 Task: View the TRAVEL trailer
Action: Mouse pressed left at (153, 77)
Screenshot: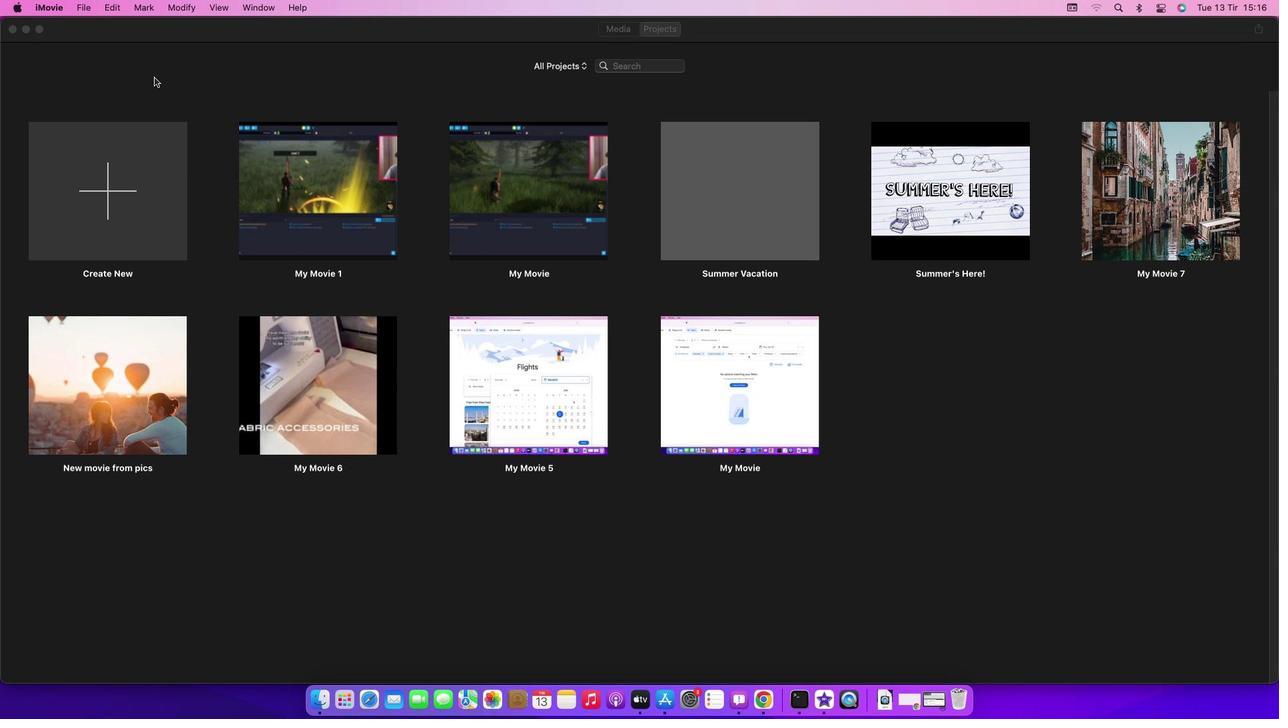 
Action: Mouse moved to (74, 7)
Screenshot: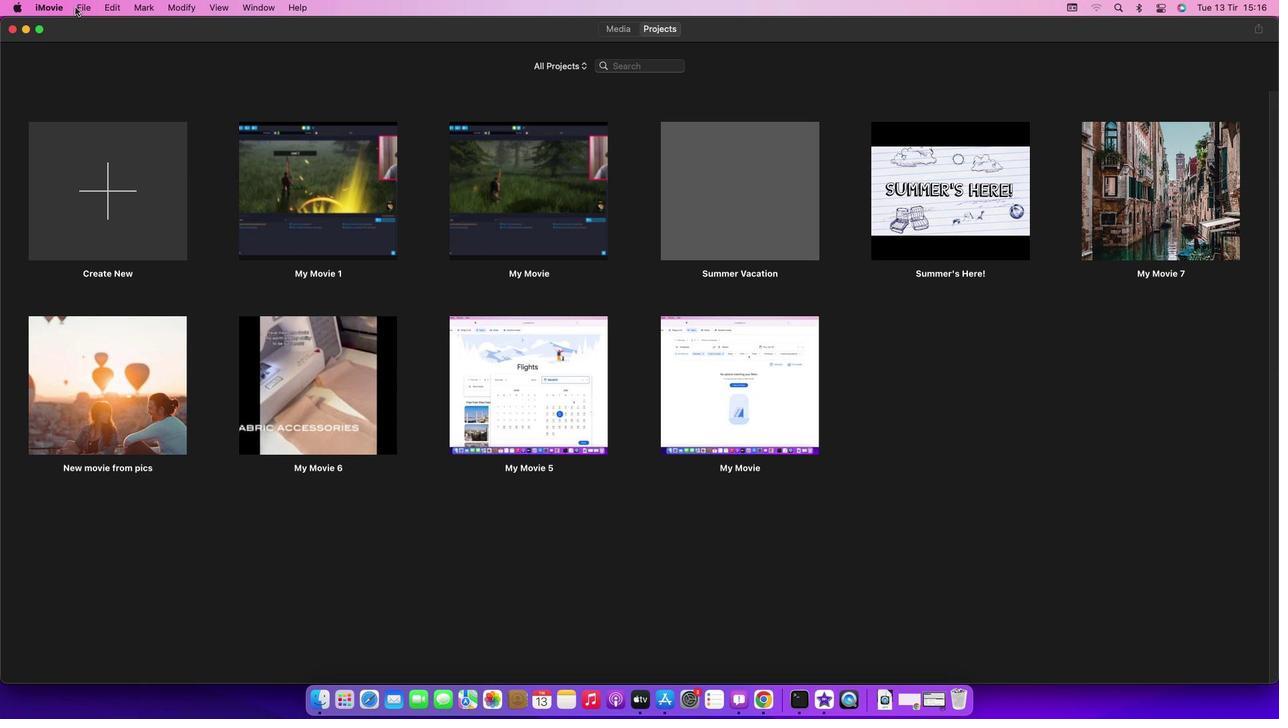 
Action: Mouse pressed left at (74, 7)
Screenshot: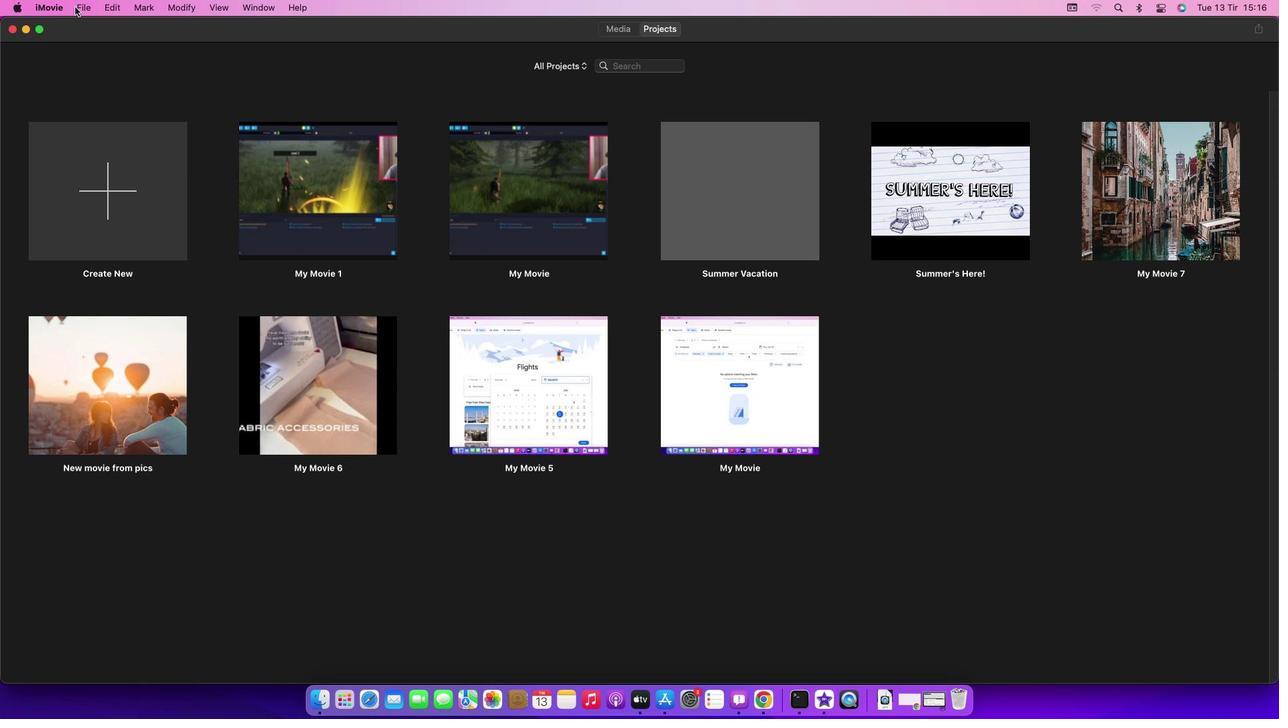 
Action: Mouse moved to (119, 45)
Screenshot: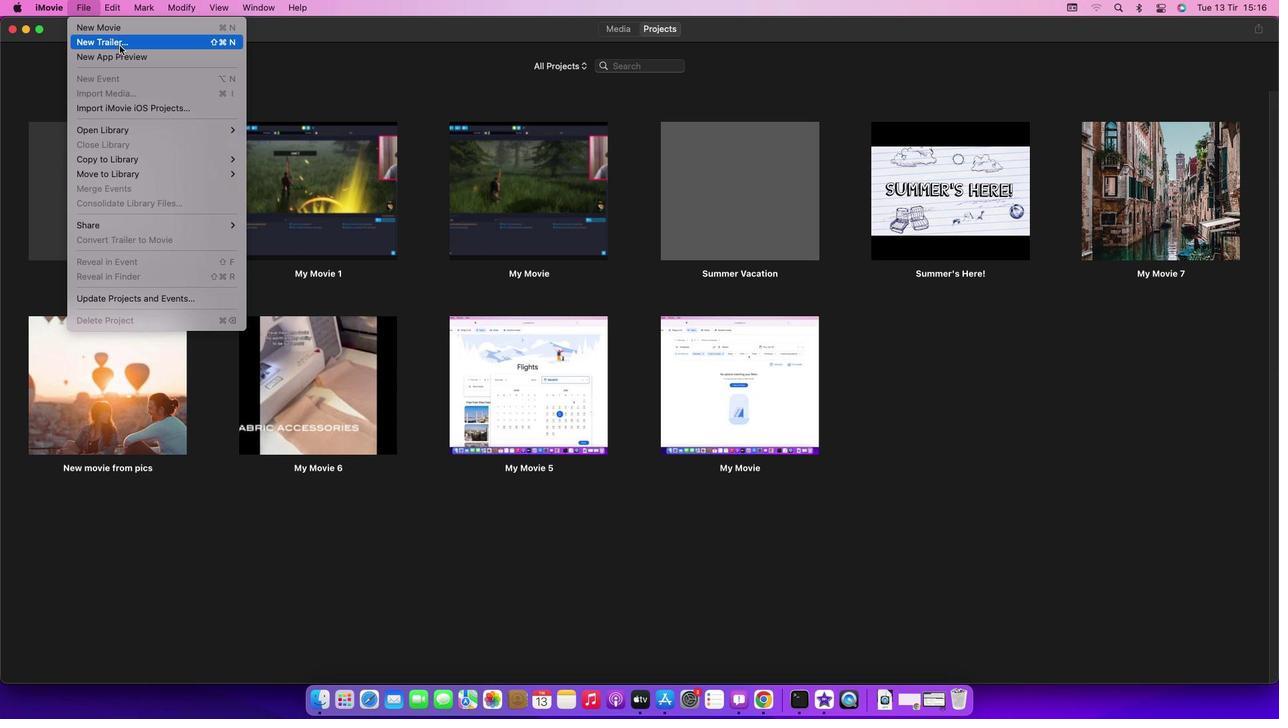 
Action: Mouse pressed left at (119, 45)
Screenshot: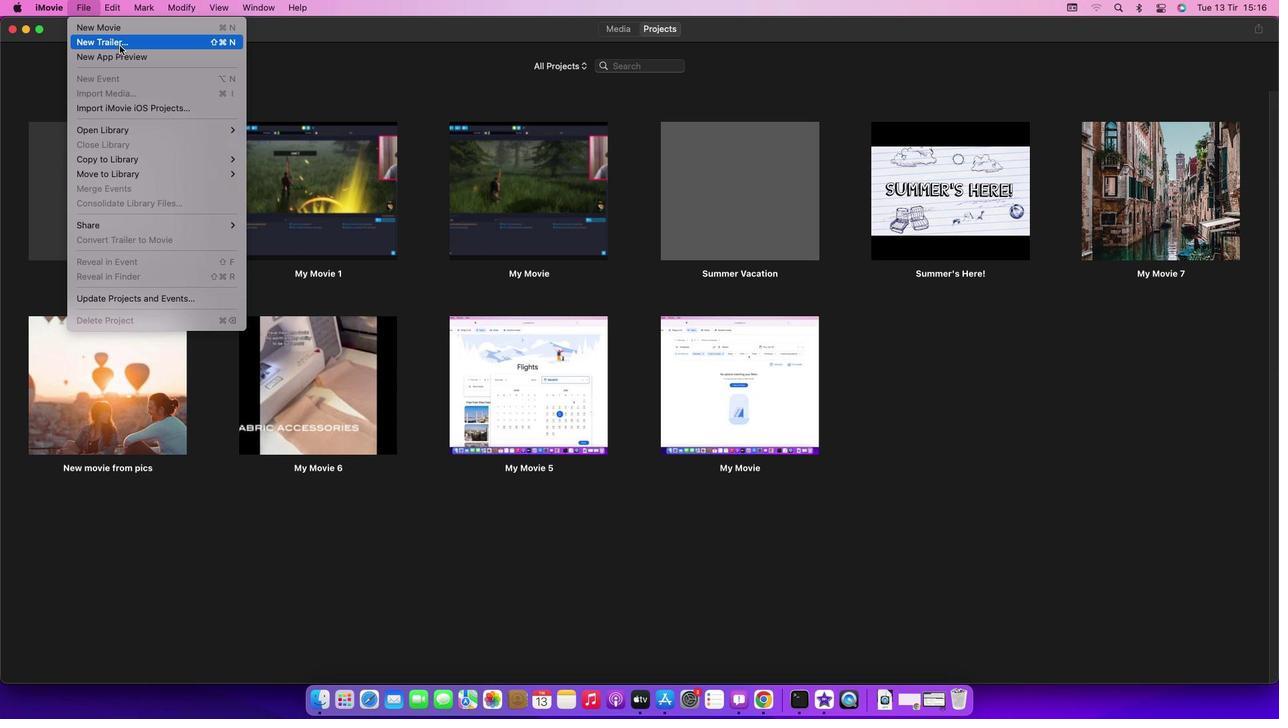 
Action: Mouse moved to (771, 377)
Screenshot: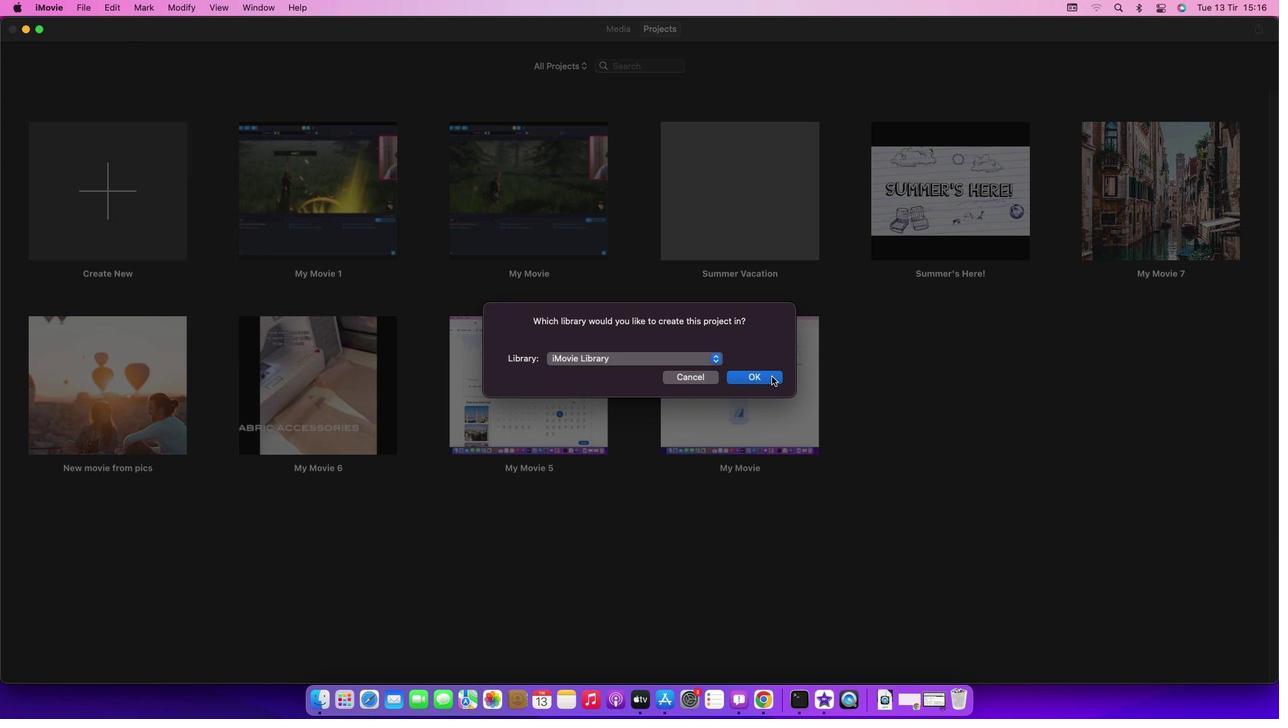 
Action: Mouse pressed left at (771, 377)
Screenshot: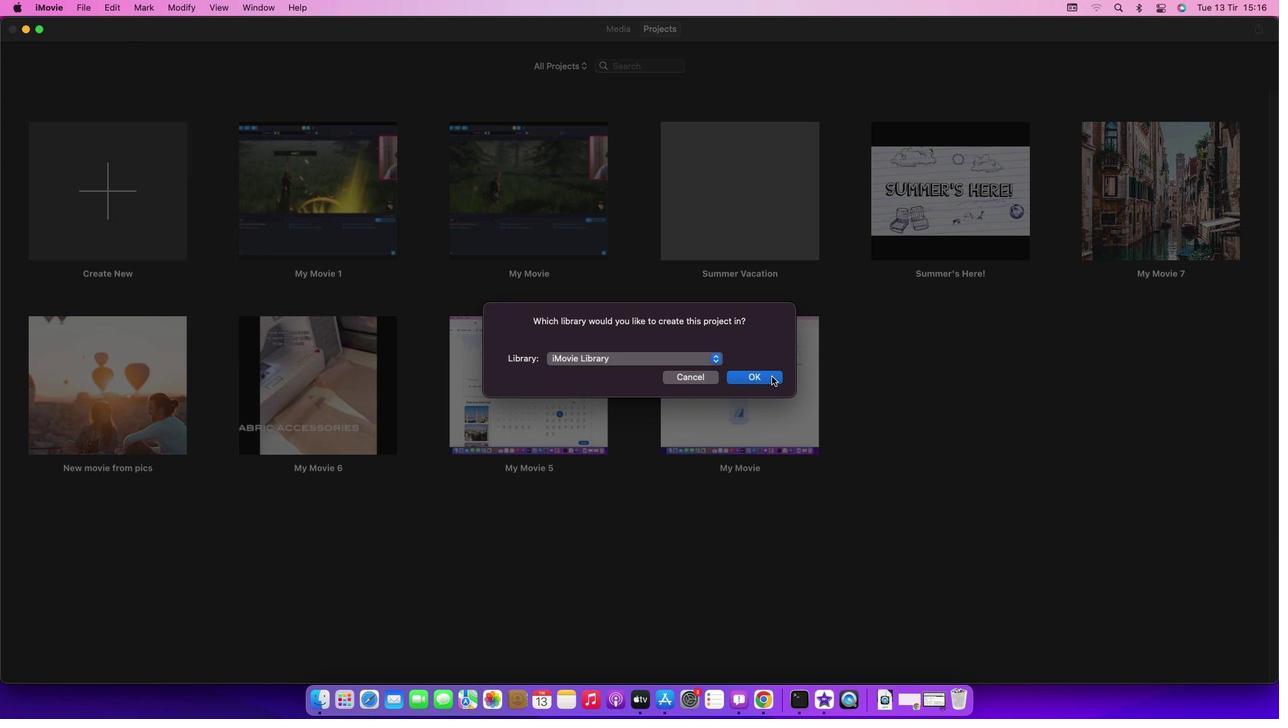 
Action: Mouse moved to (685, 462)
Screenshot: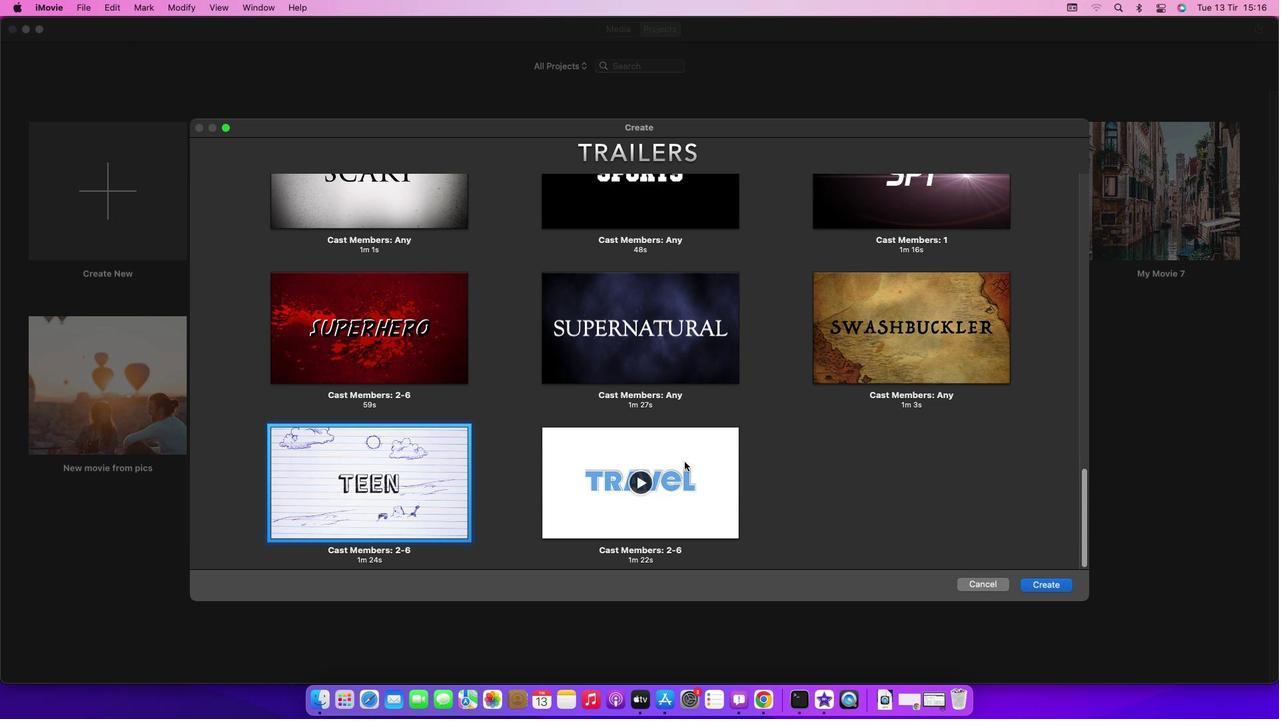 
Action: Mouse pressed left at (685, 462)
Screenshot: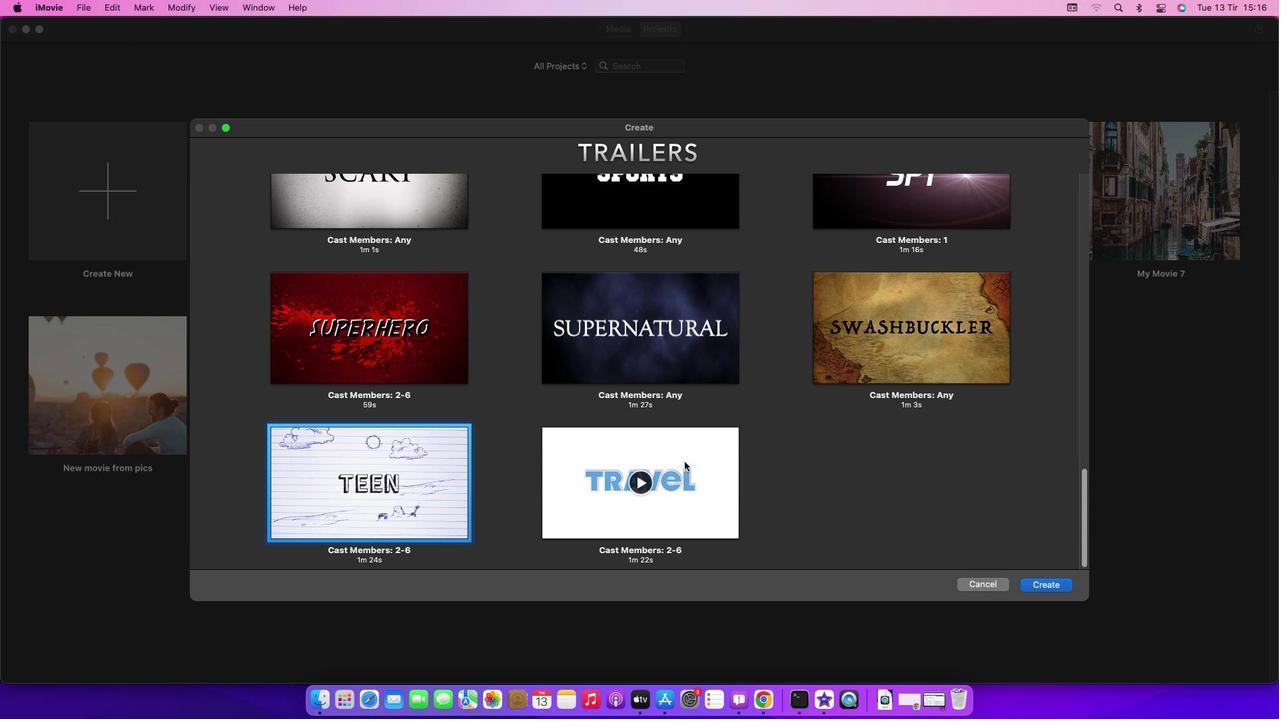 
Action: Mouse moved to (1056, 585)
Screenshot: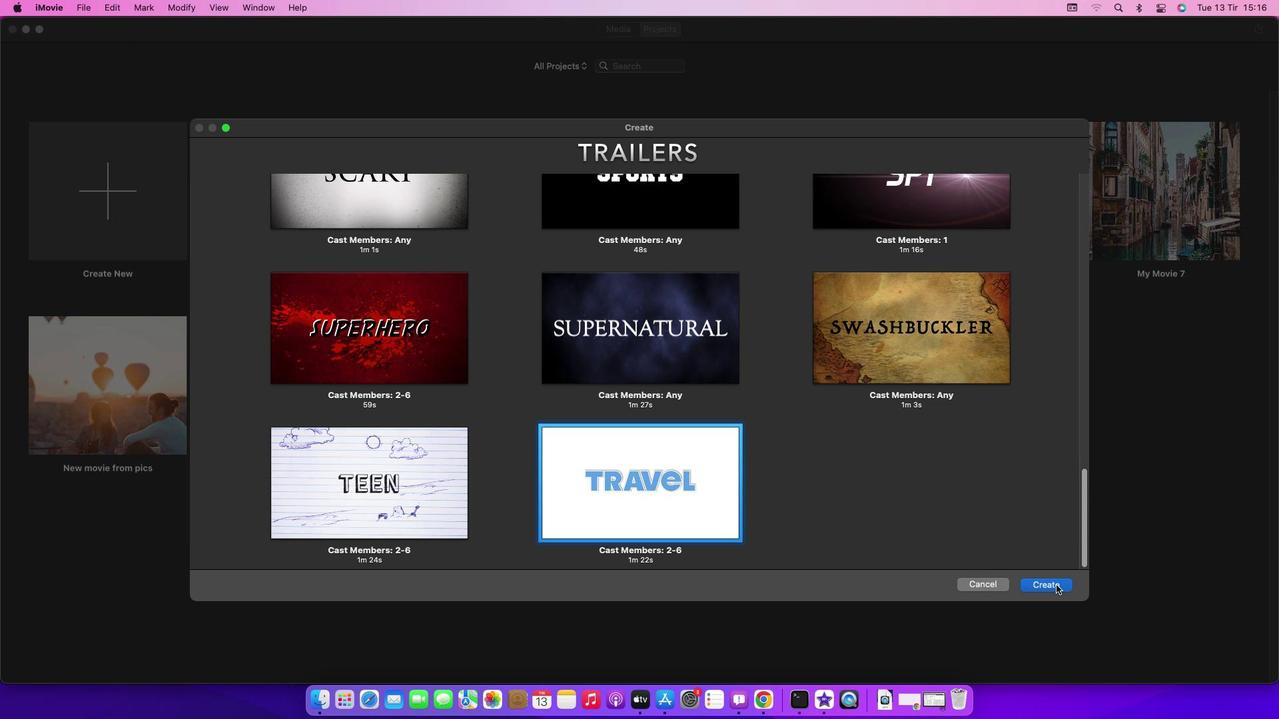 
Action: Mouse pressed left at (1056, 585)
Screenshot: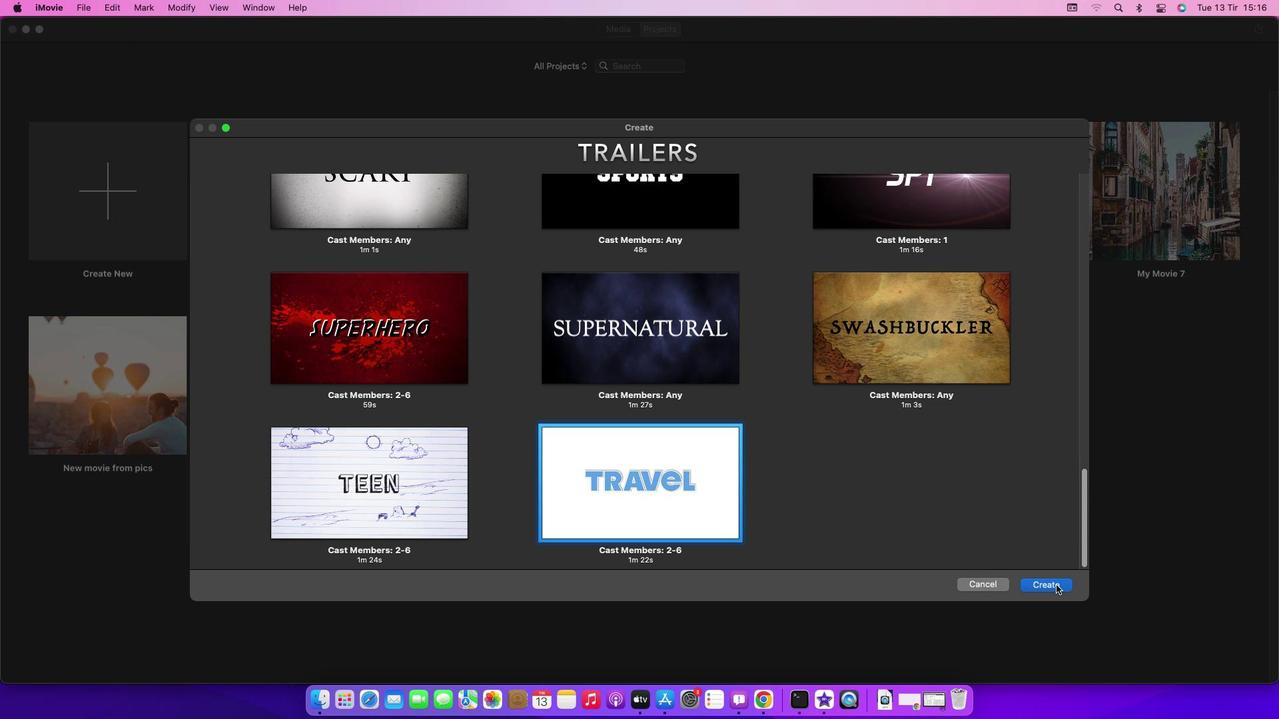 
Action: Mouse moved to (755, 380)
Screenshot: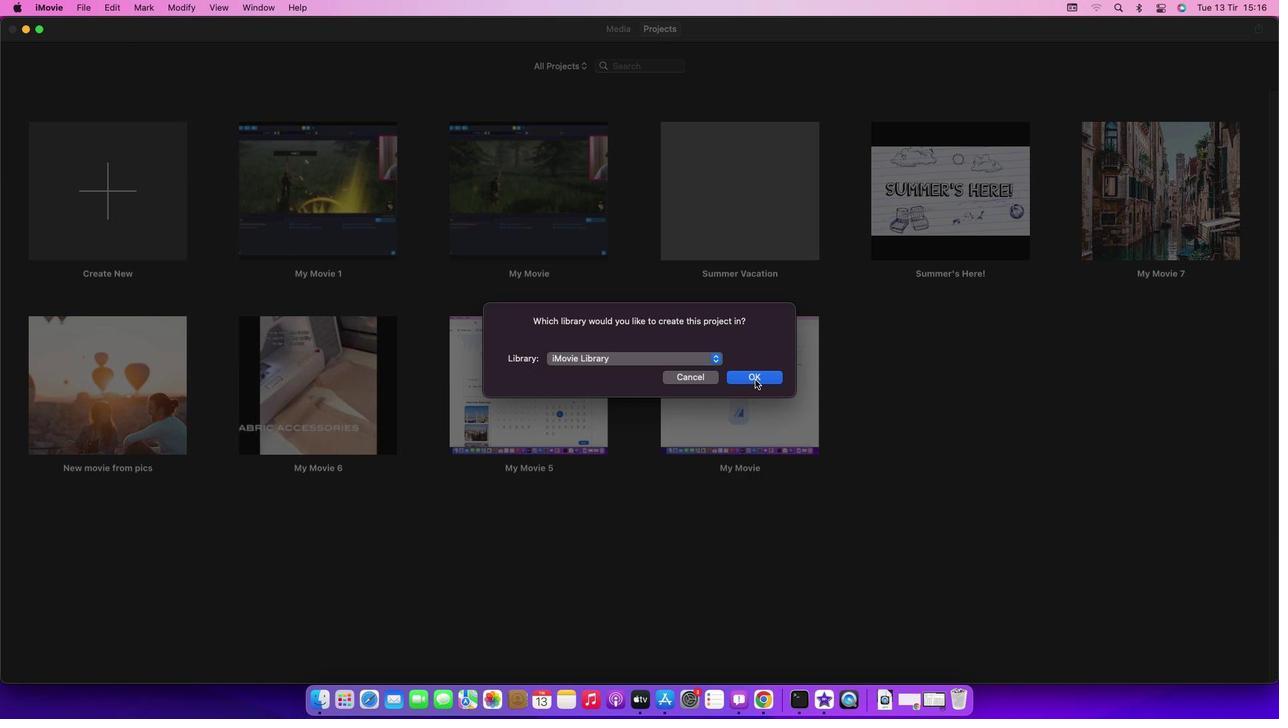 
Action: Mouse pressed left at (755, 380)
Screenshot: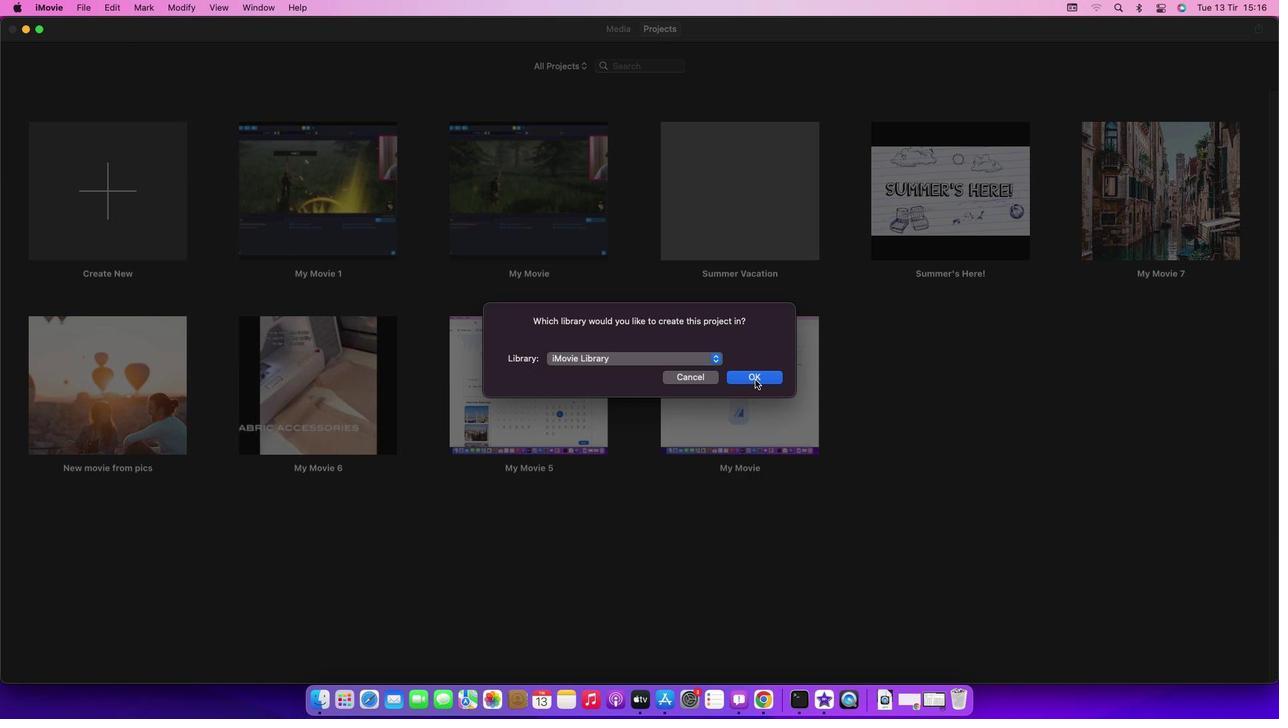 
Action: Mouse moved to (1007, 352)
Screenshot: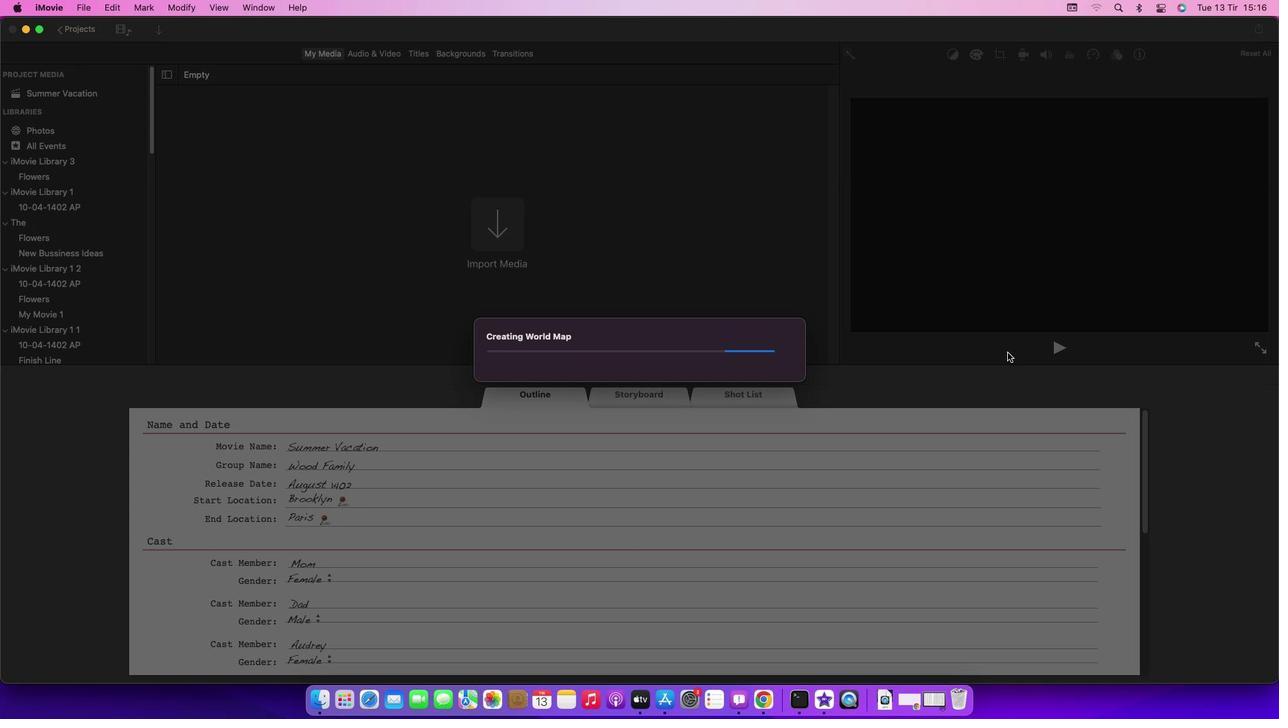 
Action: Mouse pressed left at (1007, 352)
Screenshot: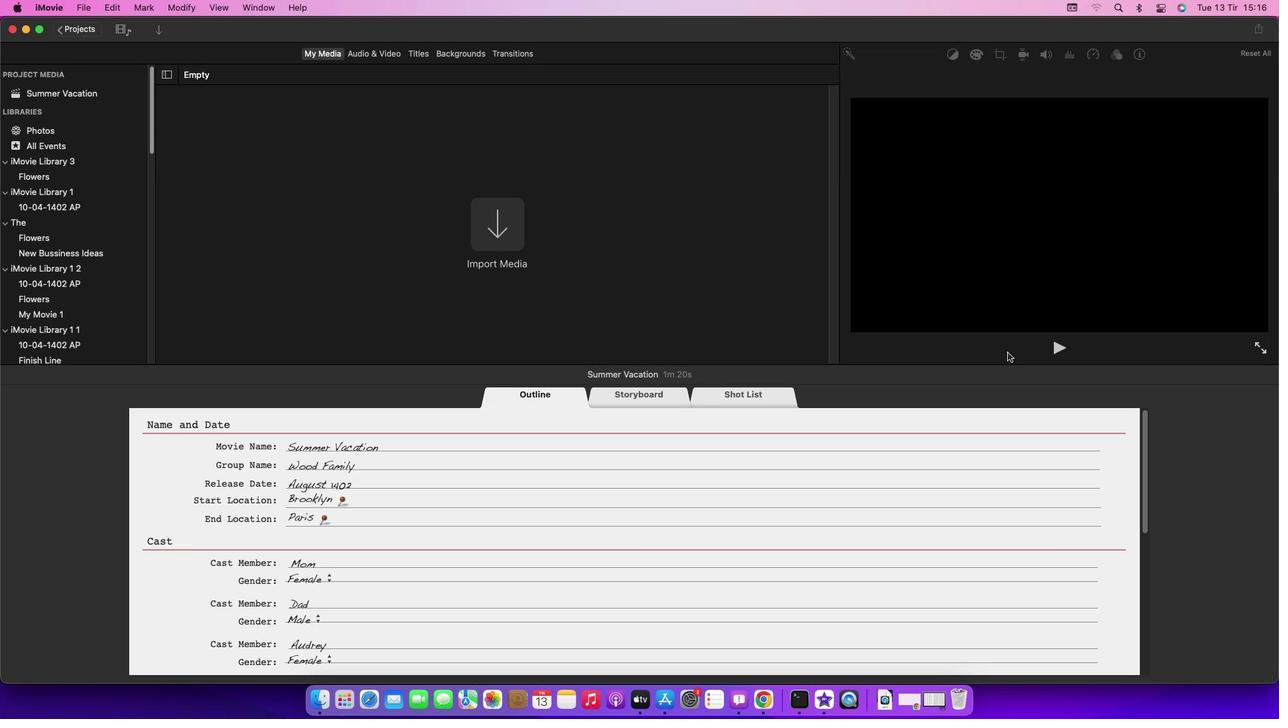 
Action: Mouse moved to (1063, 352)
Screenshot: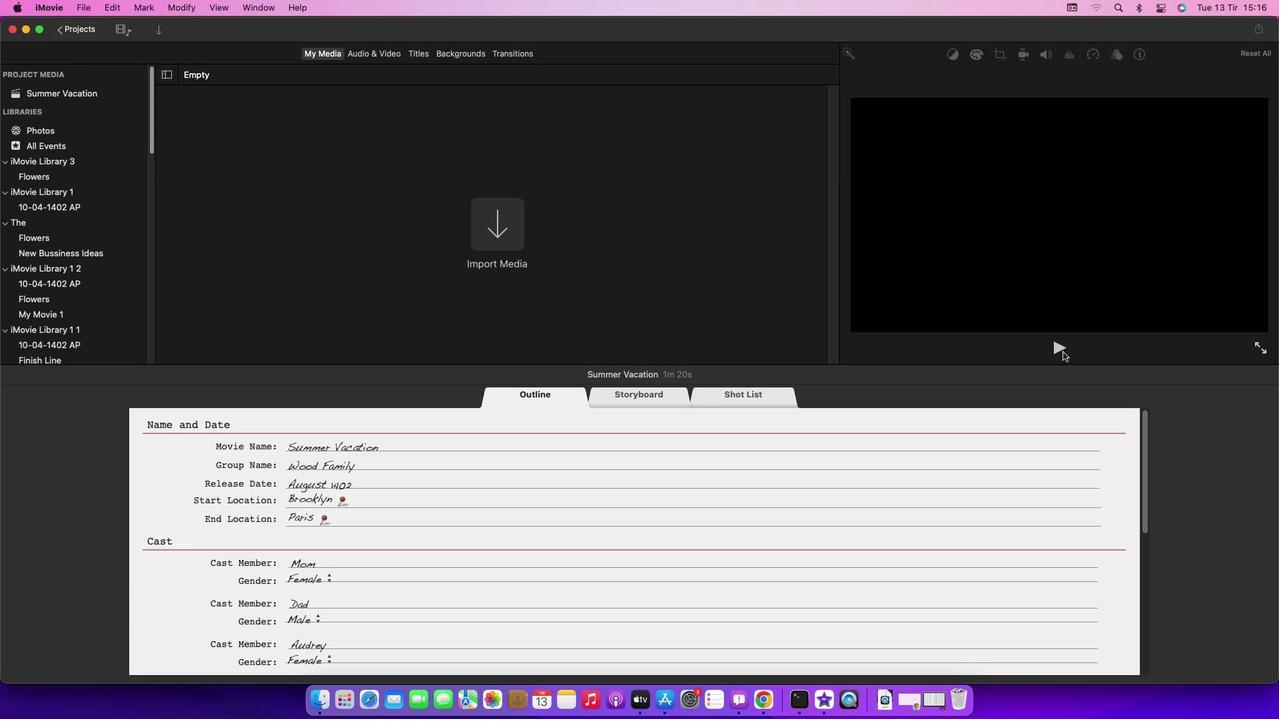 
Action: Mouse pressed left at (1063, 352)
Screenshot: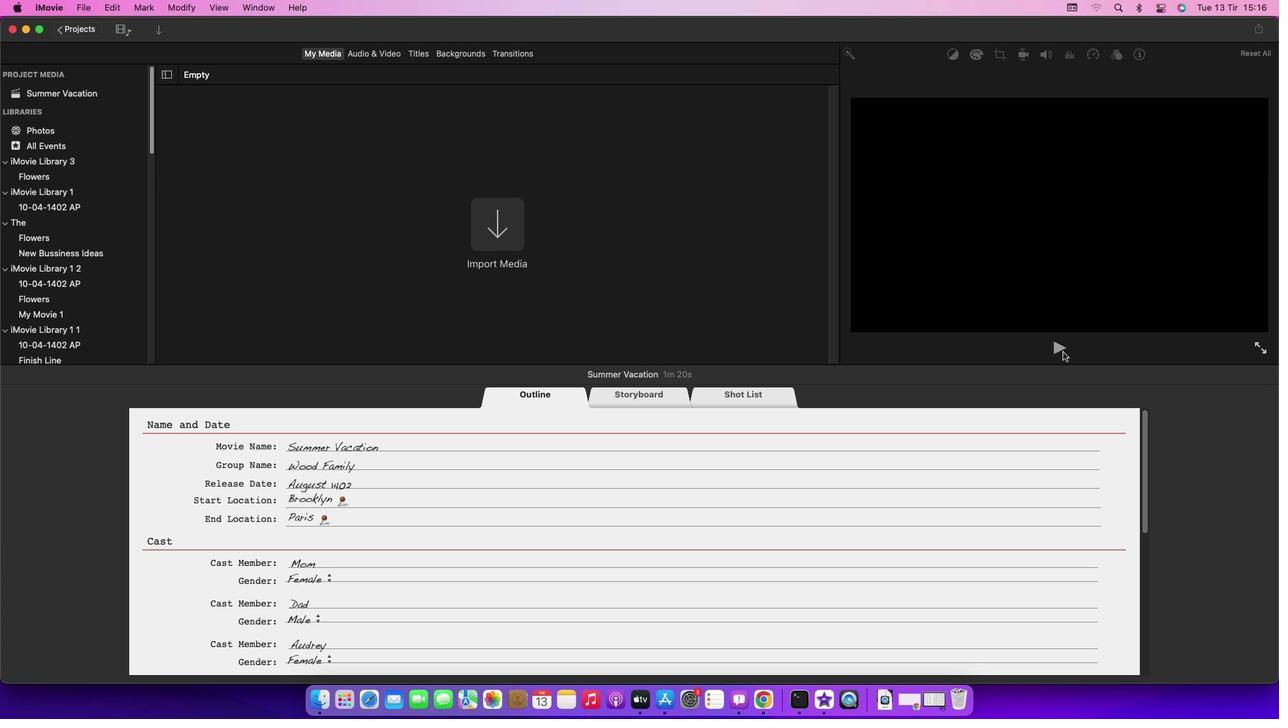 
Action: Mouse moved to (1060, 348)
Screenshot: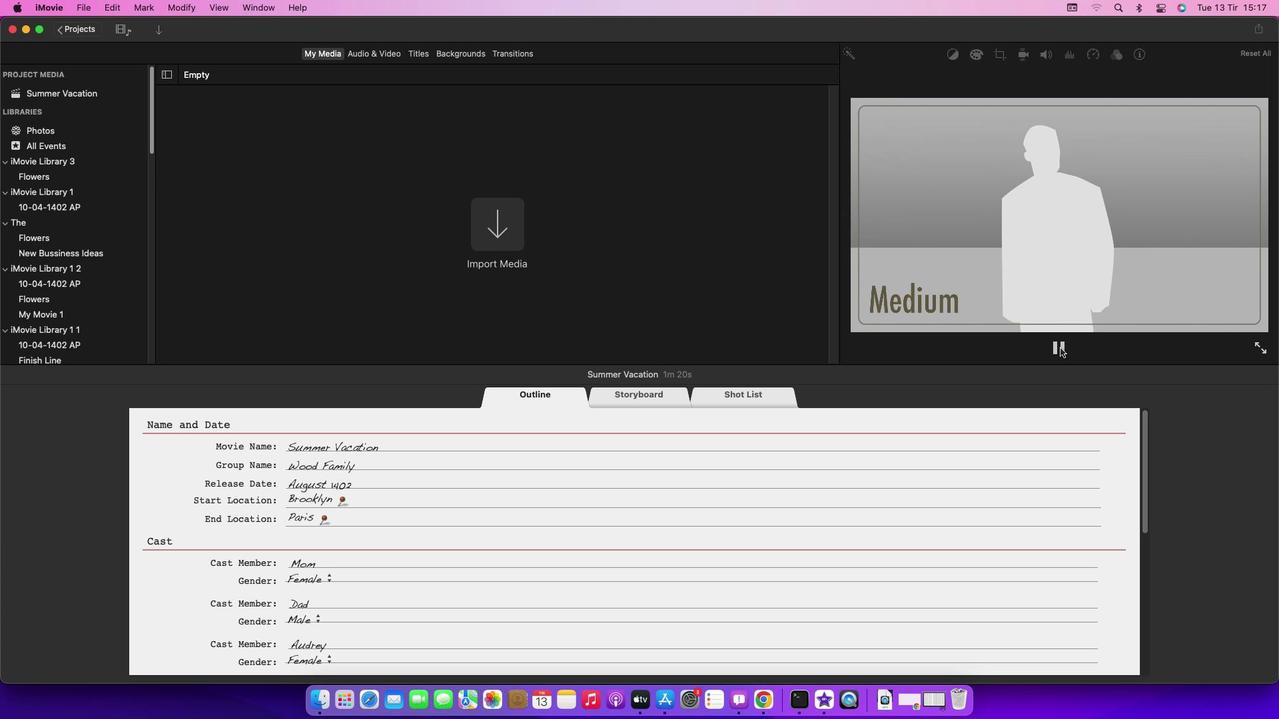 
Action: Mouse pressed left at (1060, 348)
Screenshot: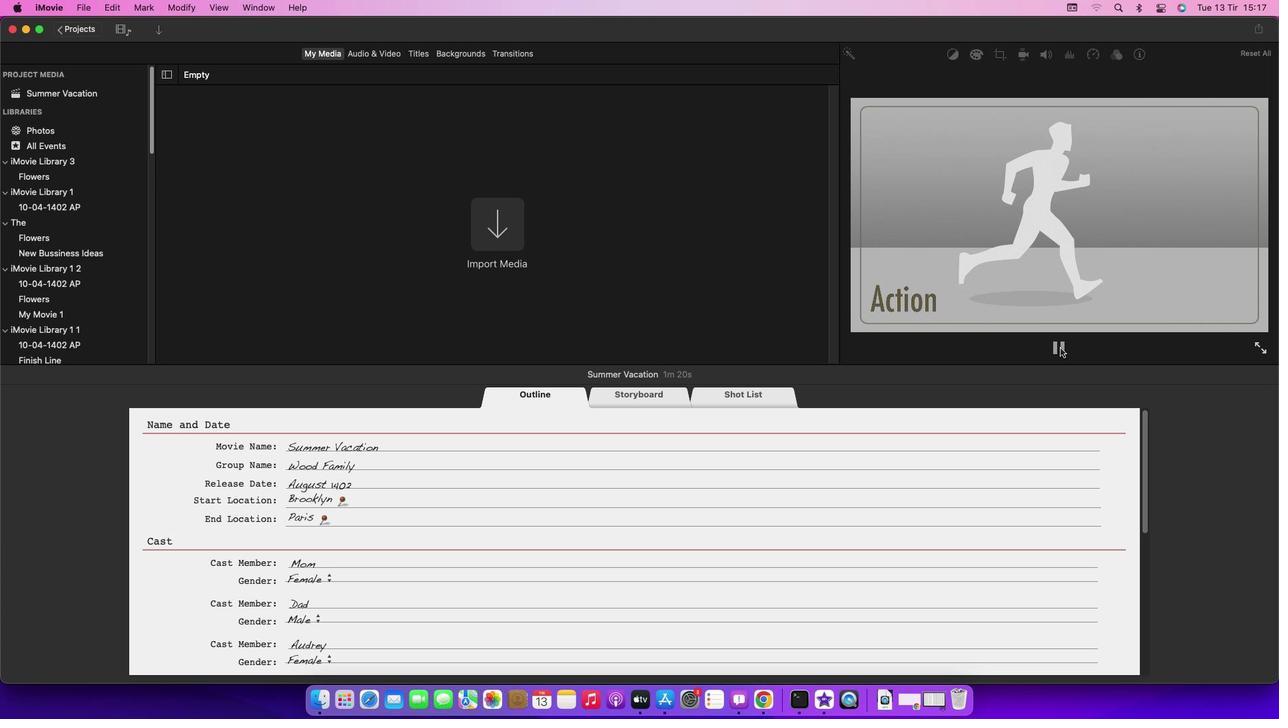 
Action: Mouse moved to (959, 343)
Screenshot: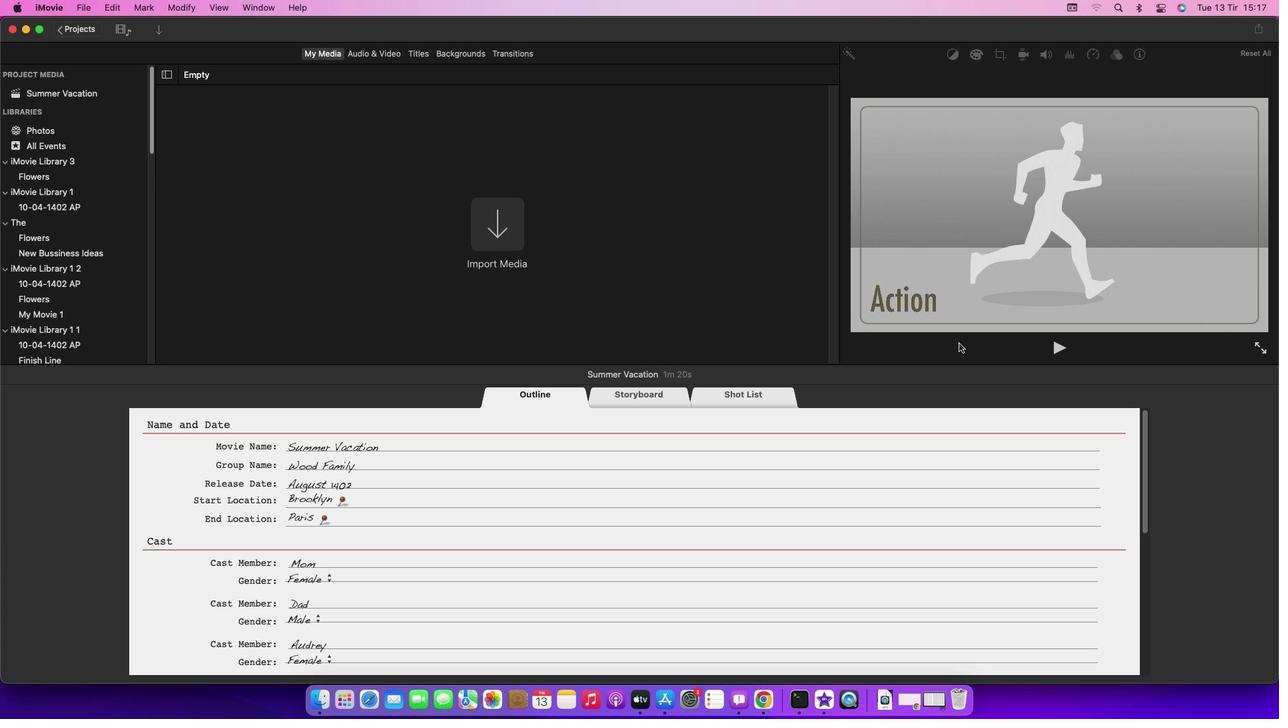 
